 Task: Create a due date automation trigger when advanced on, 2 hours before a card is due add dates without a due date.
Action: Mouse moved to (976, 296)
Screenshot: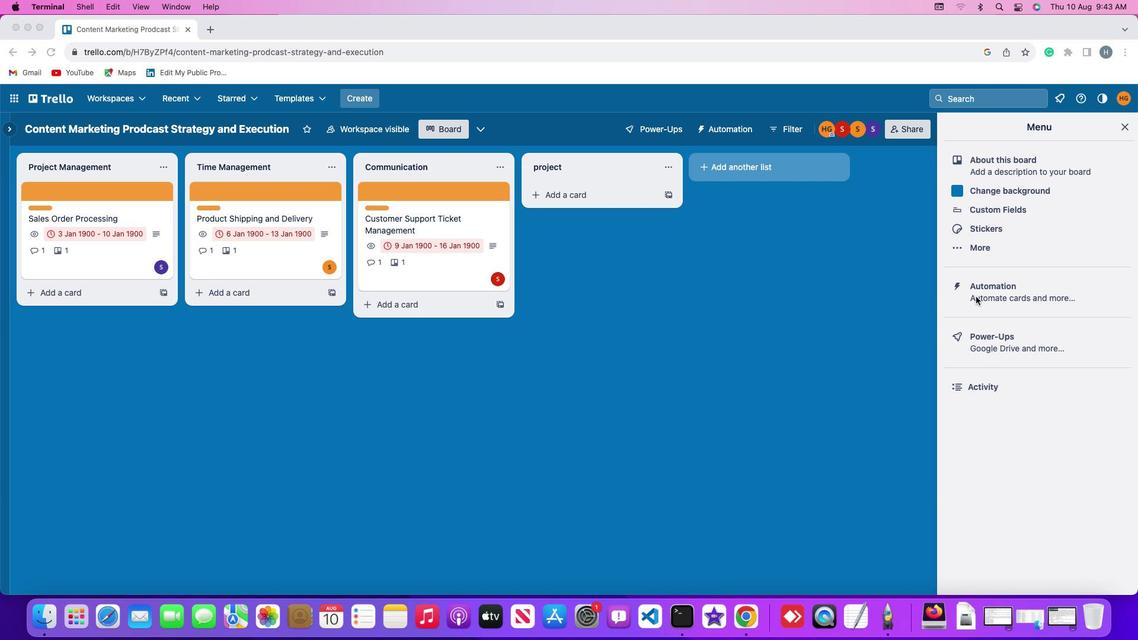
Action: Mouse pressed left at (976, 296)
Screenshot: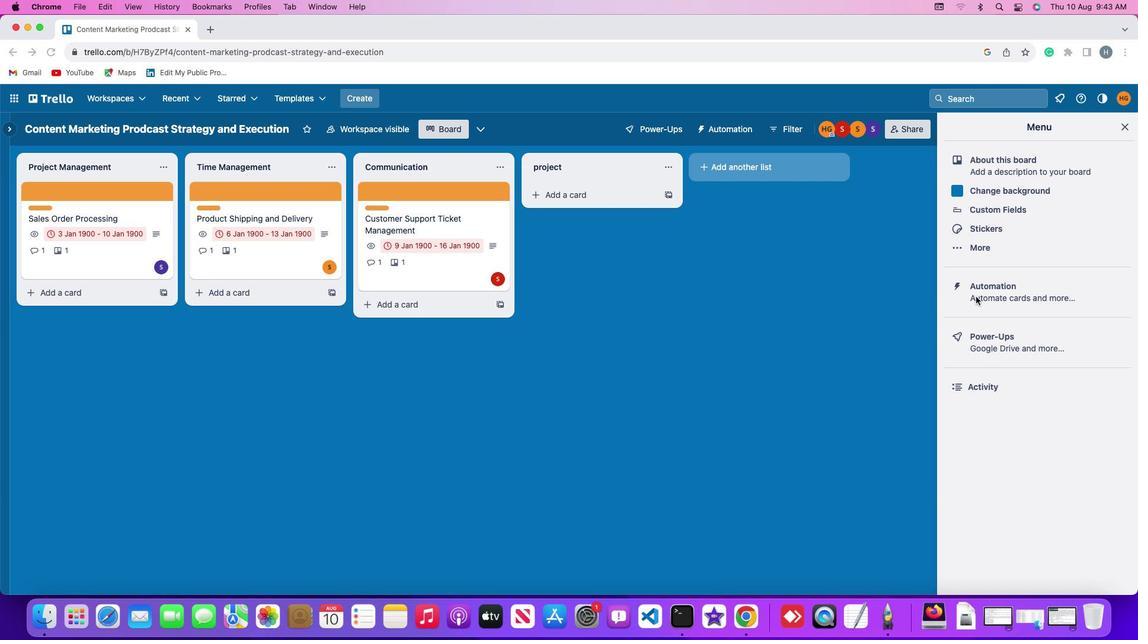 
Action: Mouse pressed left at (976, 296)
Screenshot: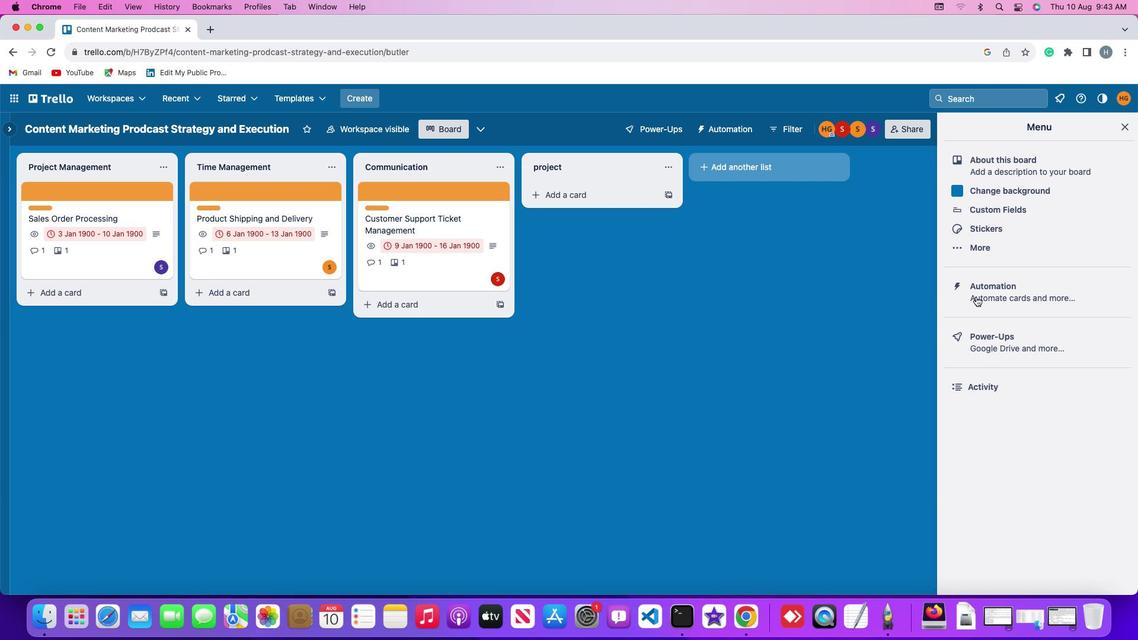 
Action: Mouse moved to (96, 276)
Screenshot: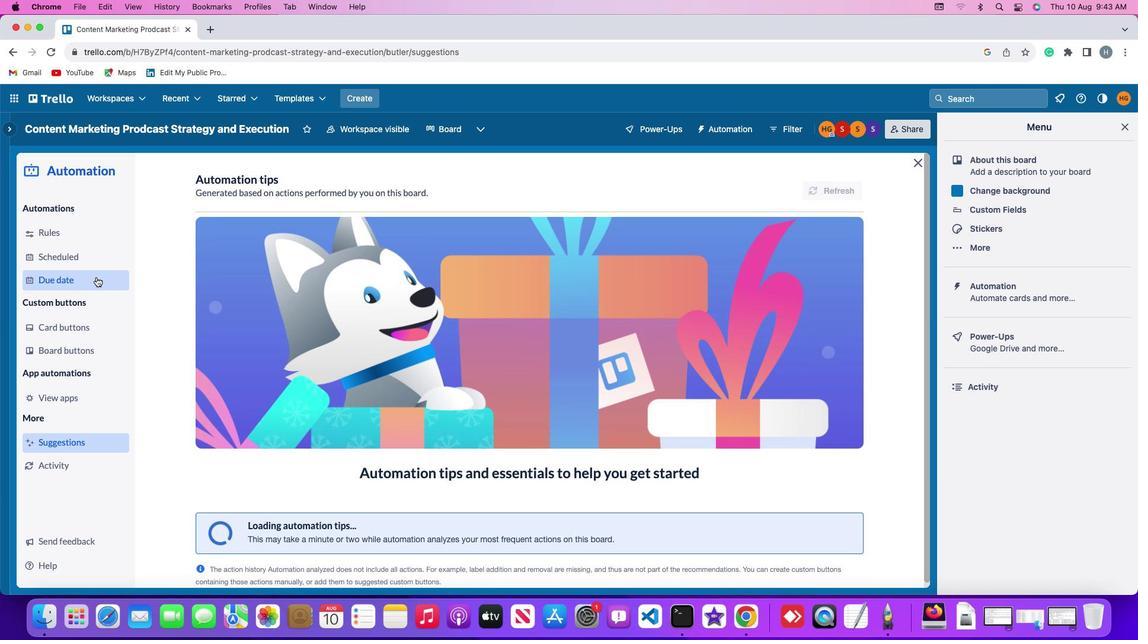 
Action: Mouse pressed left at (96, 276)
Screenshot: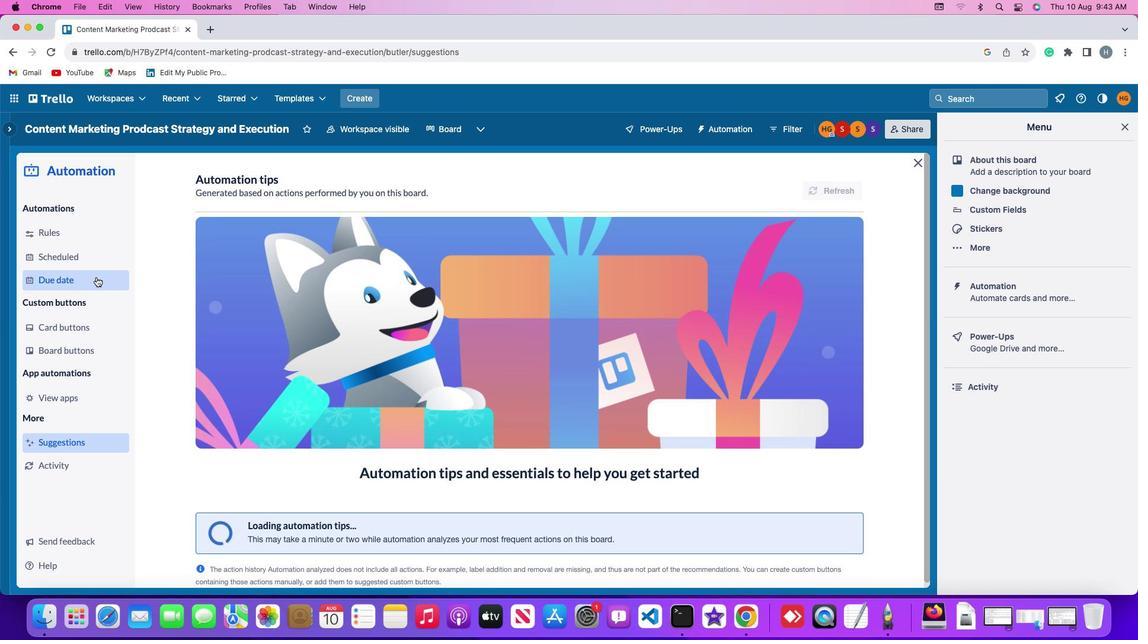 
Action: Mouse moved to (794, 180)
Screenshot: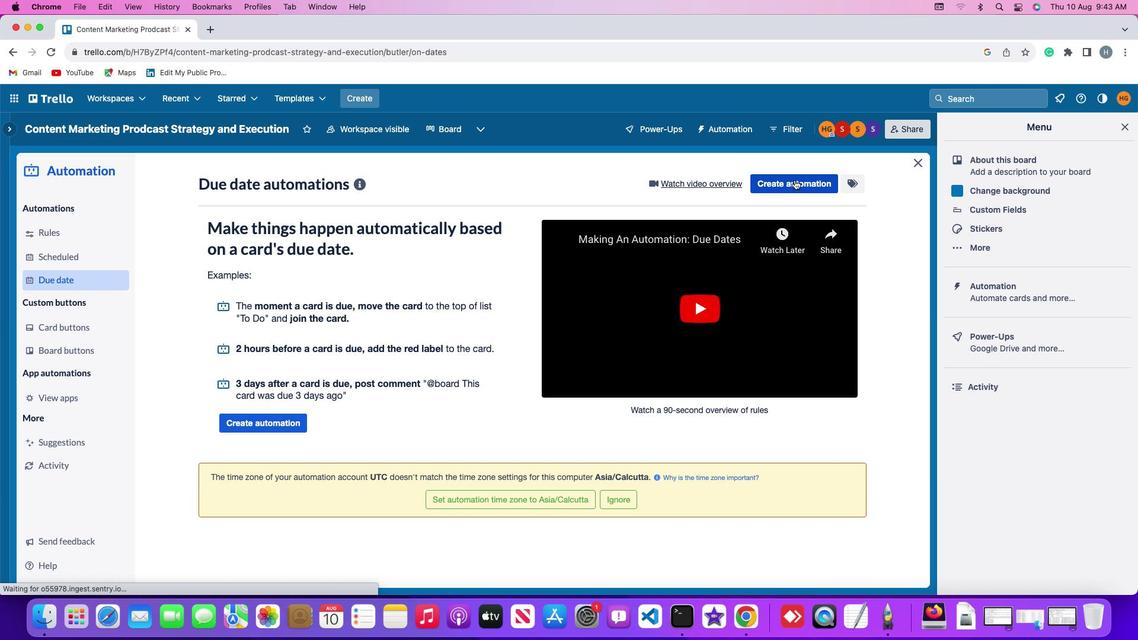 
Action: Mouse pressed left at (794, 180)
Screenshot: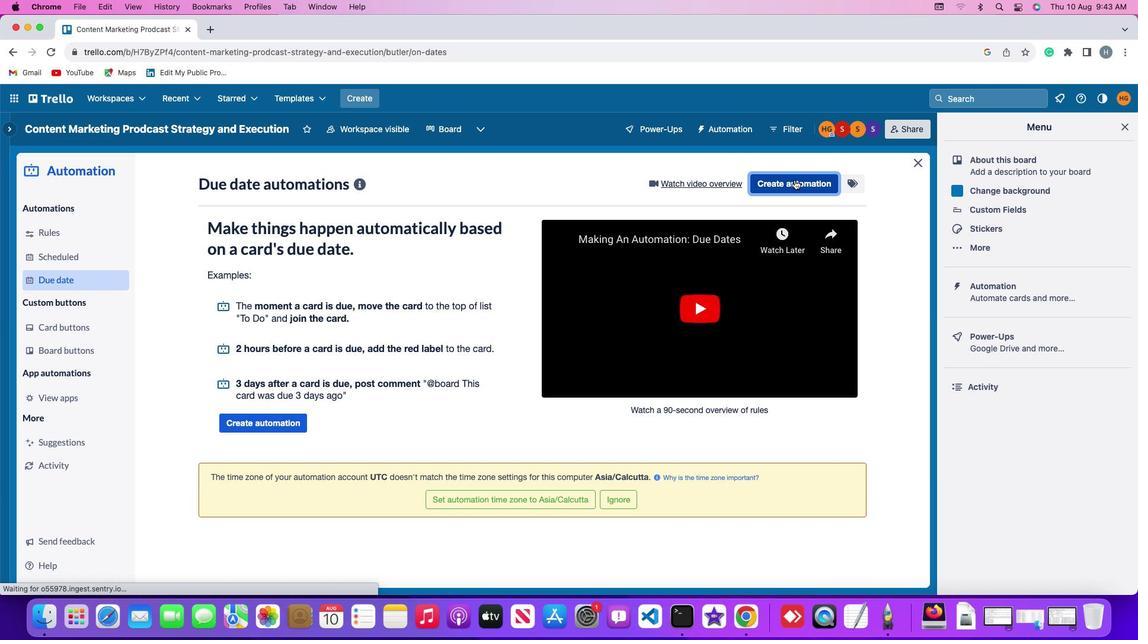 
Action: Mouse moved to (292, 301)
Screenshot: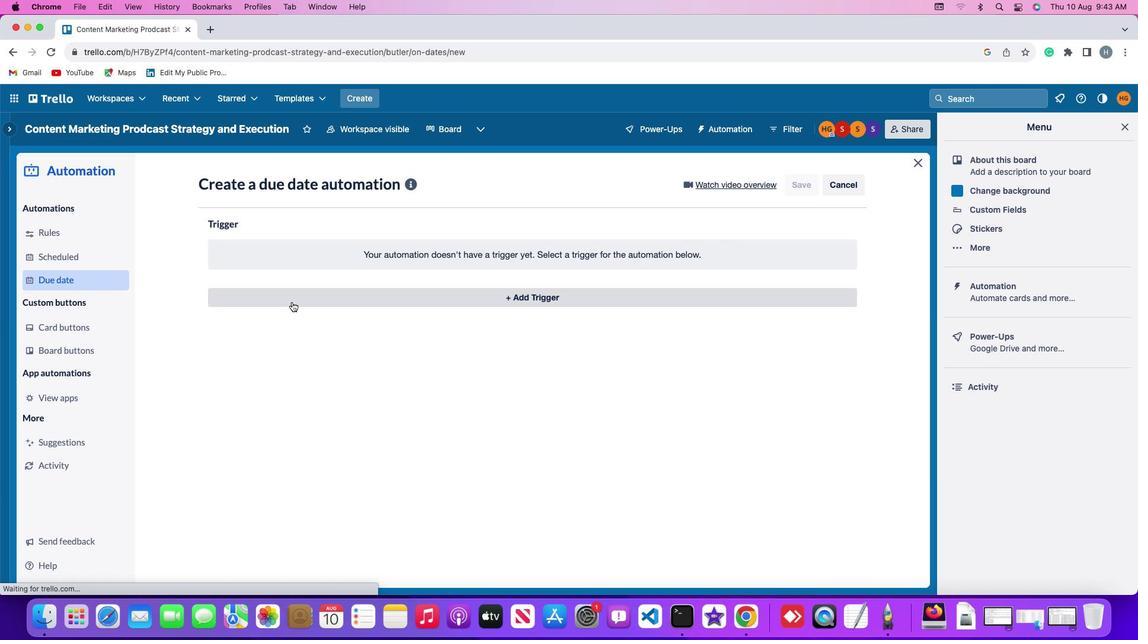 
Action: Mouse pressed left at (292, 301)
Screenshot: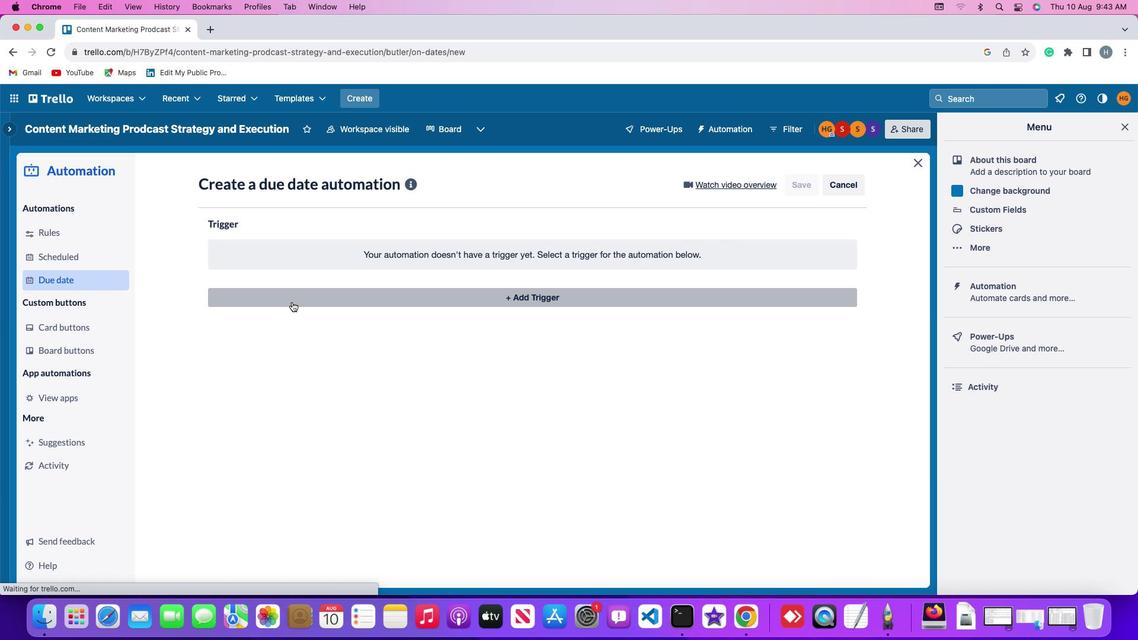 
Action: Mouse moved to (225, 481)
Screenshot: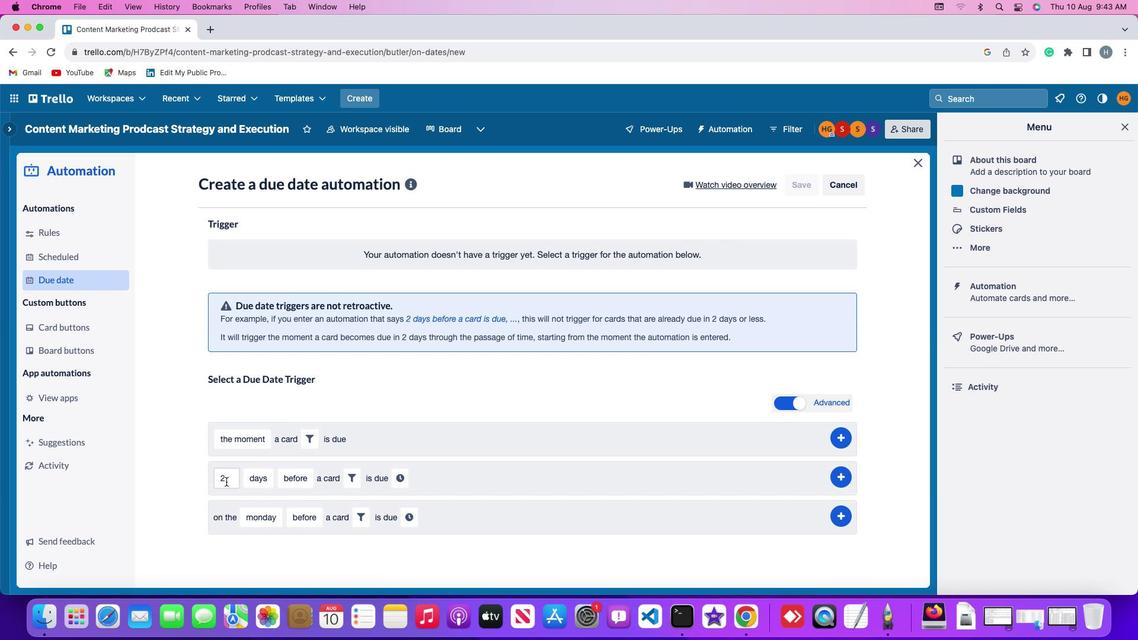 
Action: Mouse pressed left at (225, 481)
Screenshot: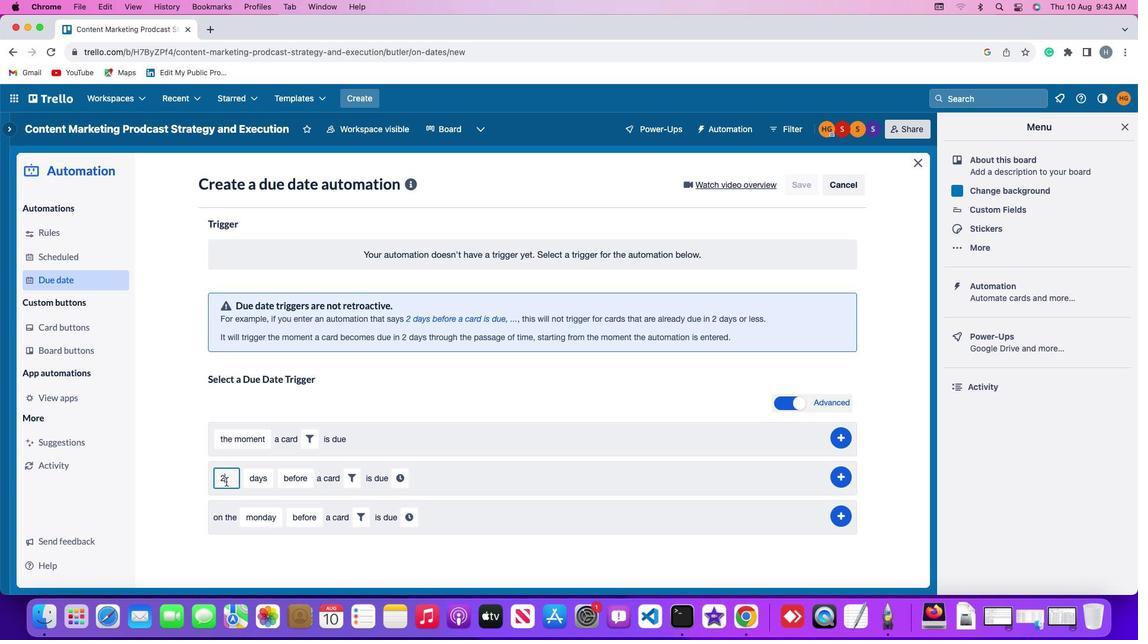 
Action: Mouse moved to (225, 481)
Screenshot: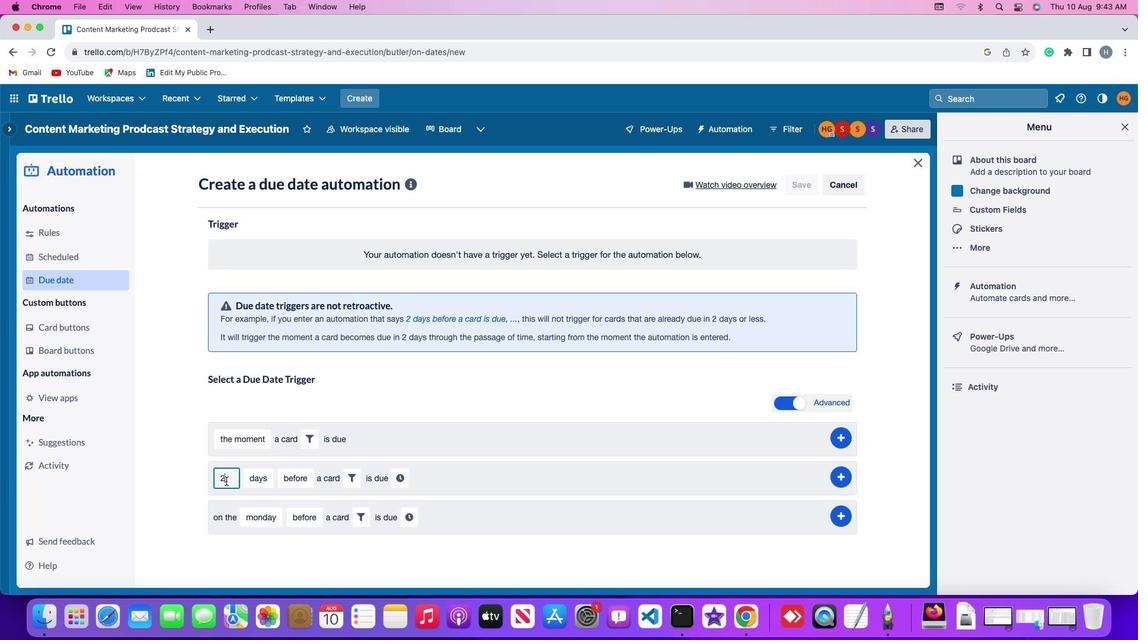 
Action: Key pressed Key.backspace'2'
Screenshot: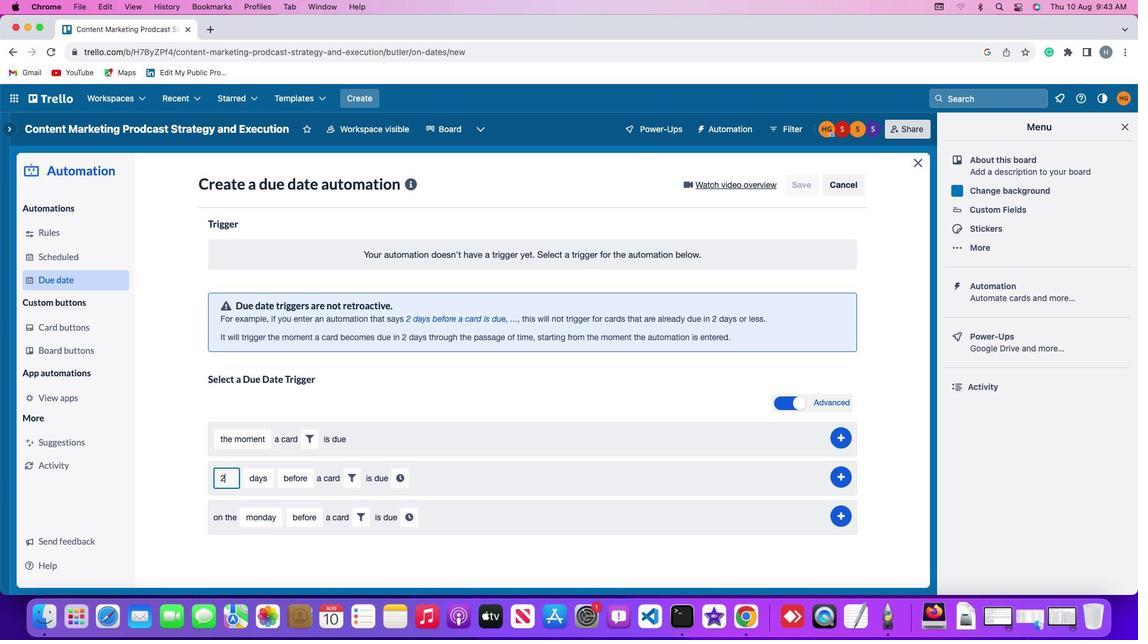 
Action: Mouse moved to (246, 482)
Screenshot: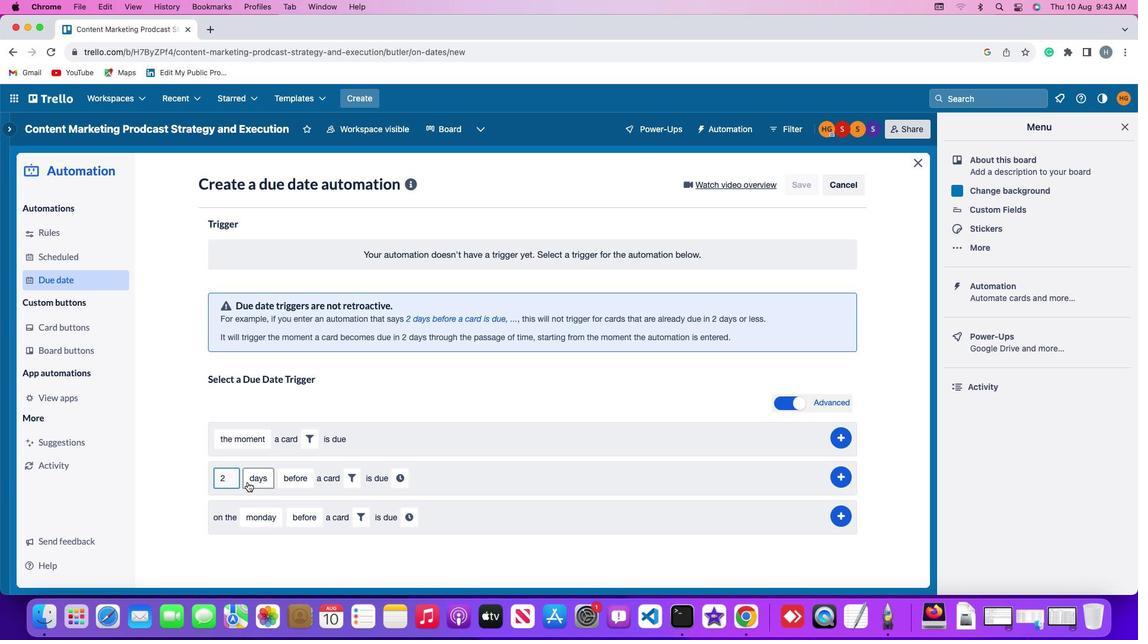 
Action: Mouse pressed left at (246, 482)
Screenshot: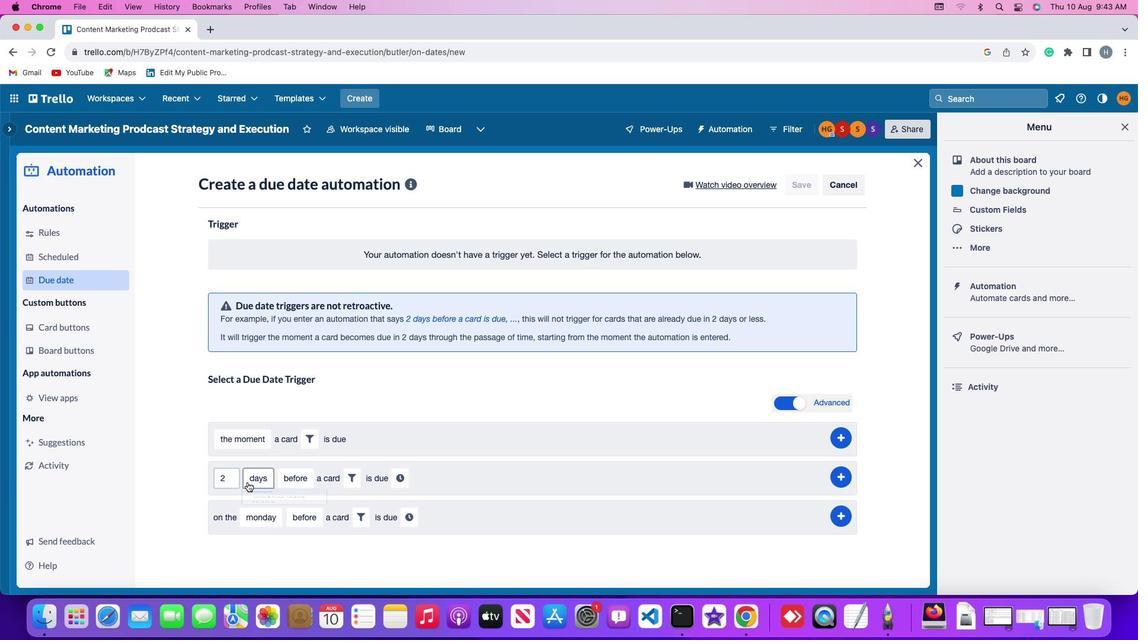 
Action: Mouse moved to (257, 550)
Screenshot: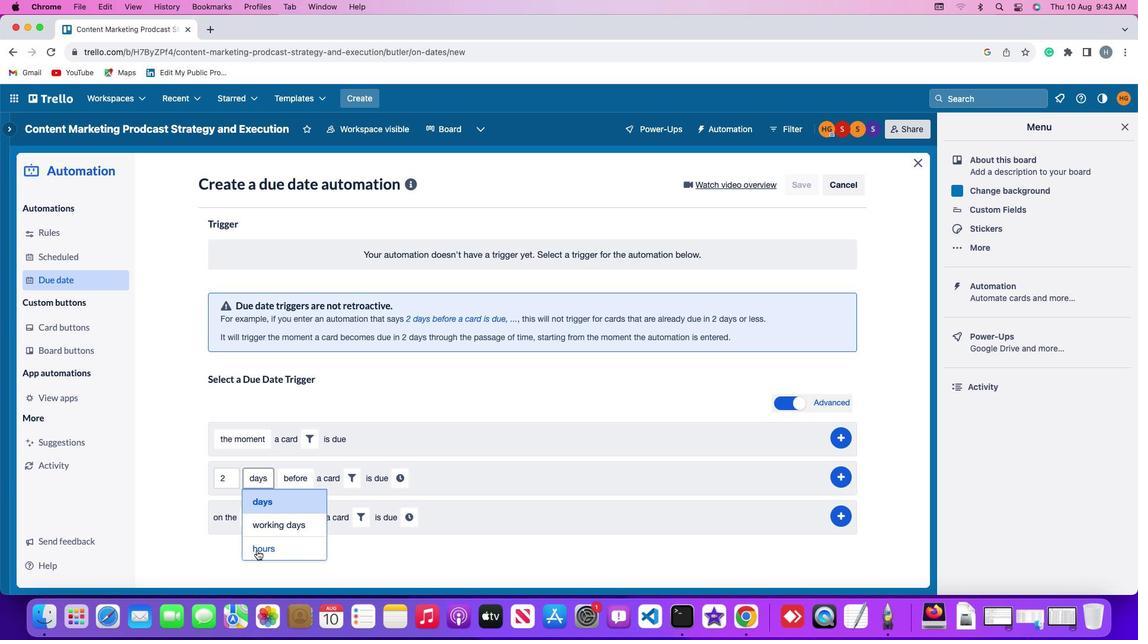 
Action: Mouse pressed left at (257, 550)
Screenshot: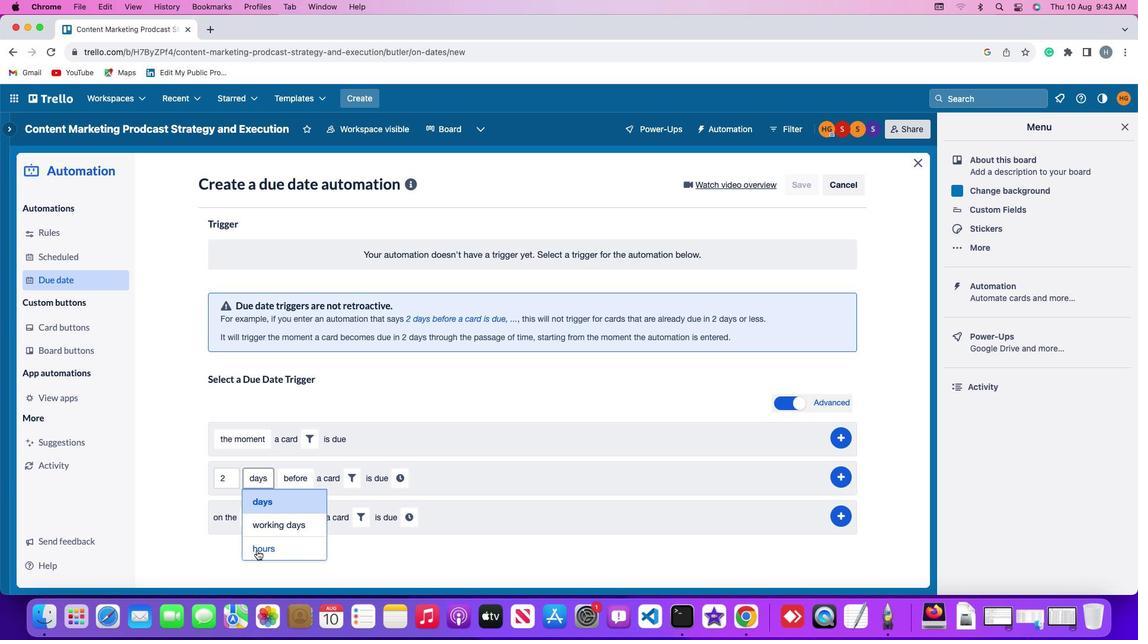 
Action: Mouse moved to (301, 476)
Screenshot: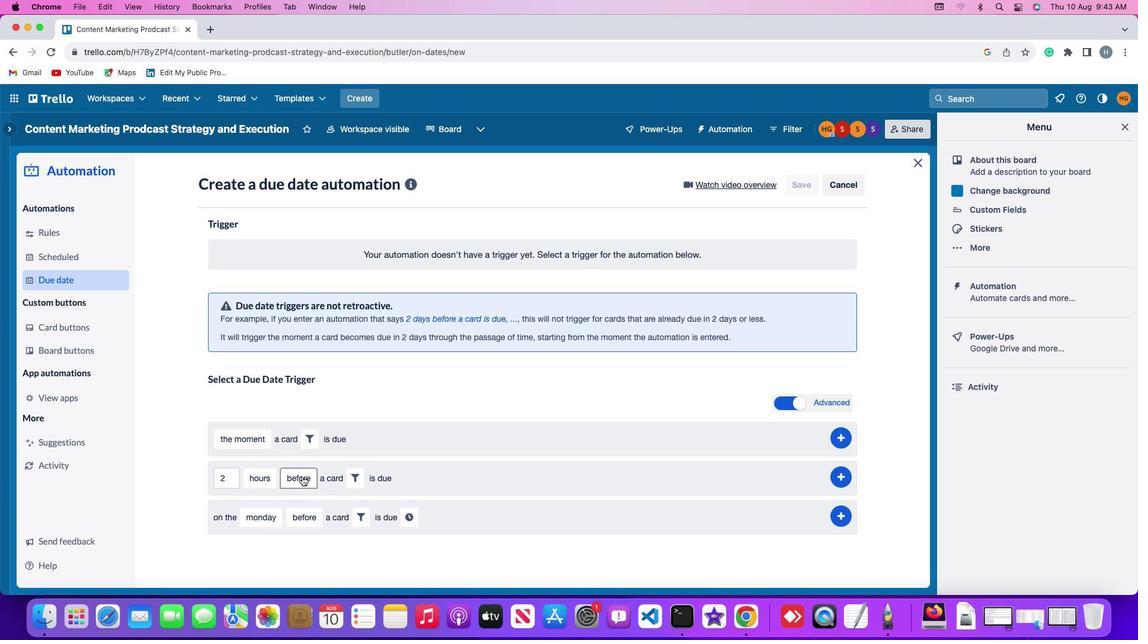 
Action: Mouse pressed left at (301, 476)
Screenshot: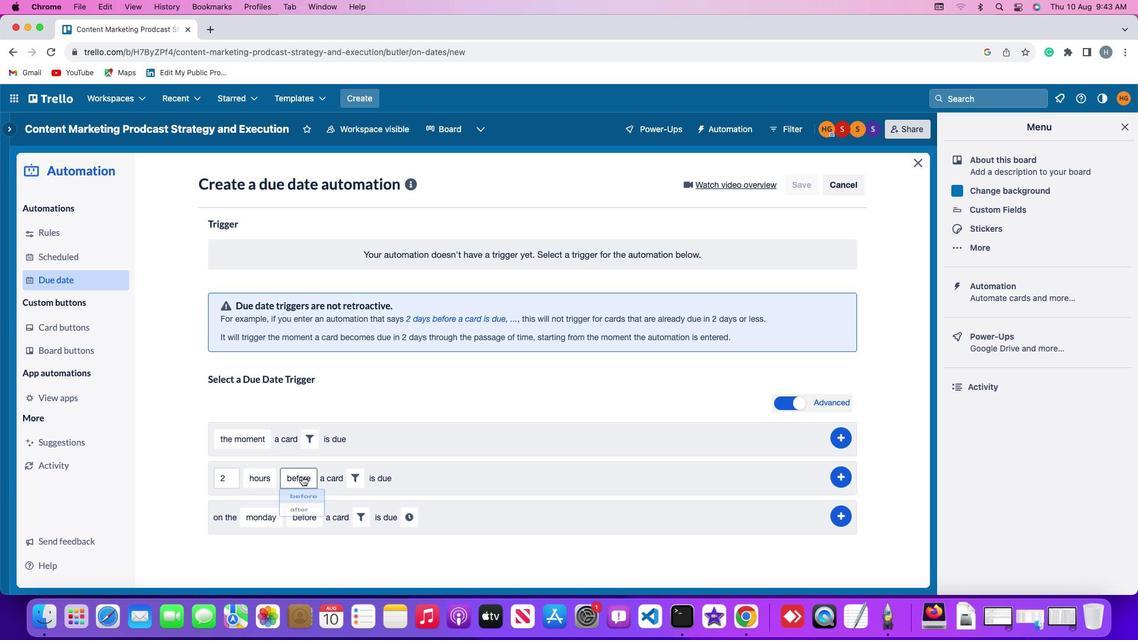 
Action: Mouse moved to (302, 500)
Screenshot: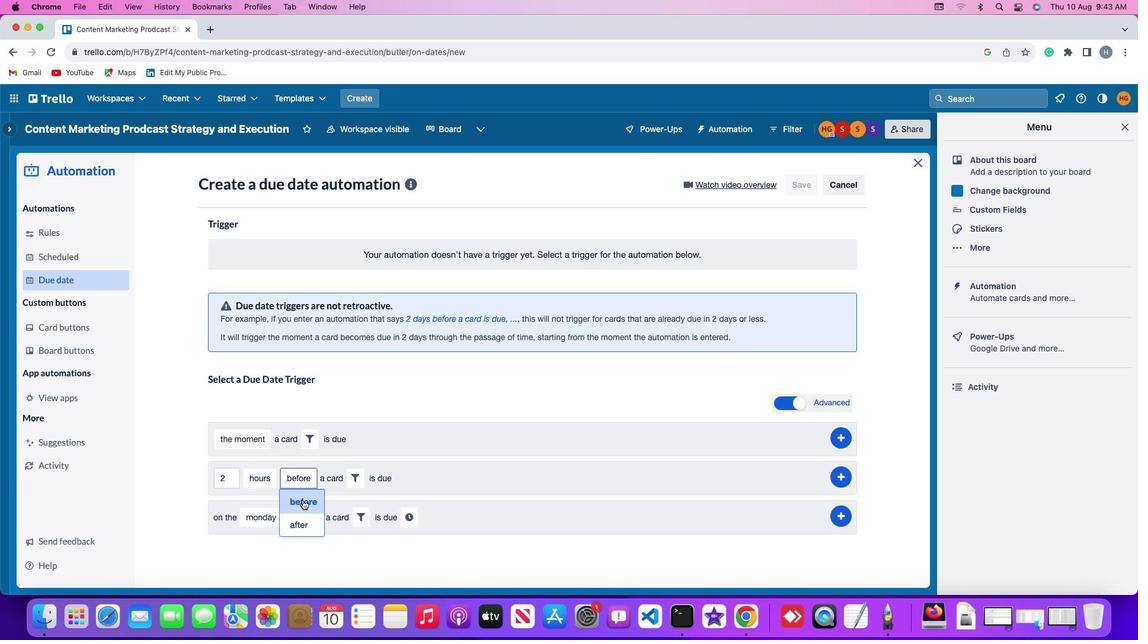 
Action: Mouse pressed left at (302, 500)
Screenshot: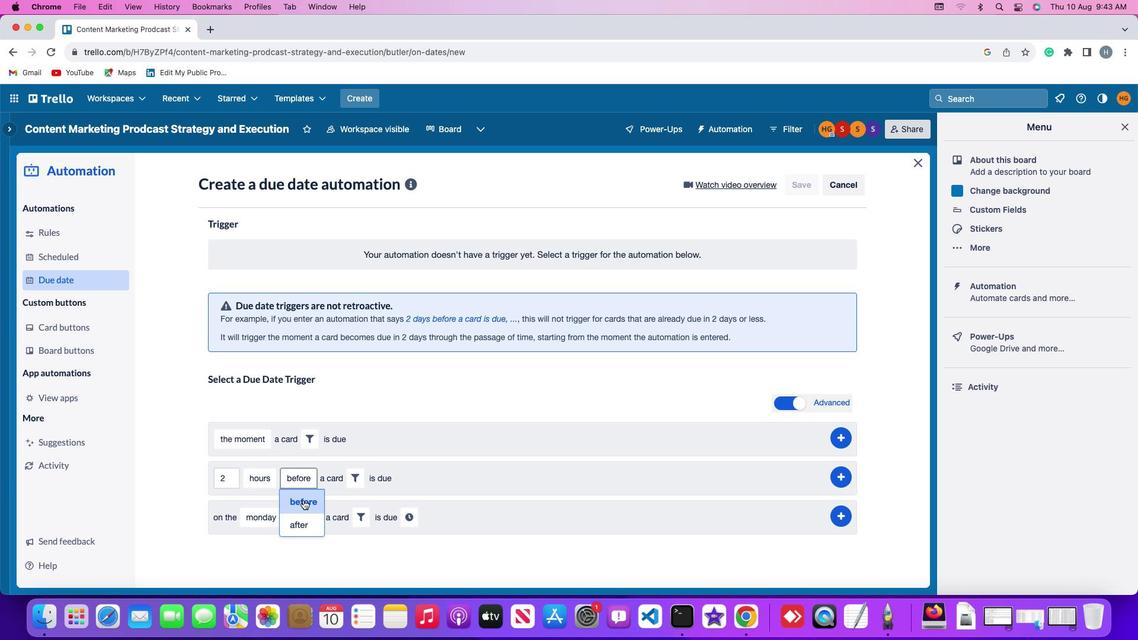 
Action: Mouse moved to (355, 480)
Screenshot: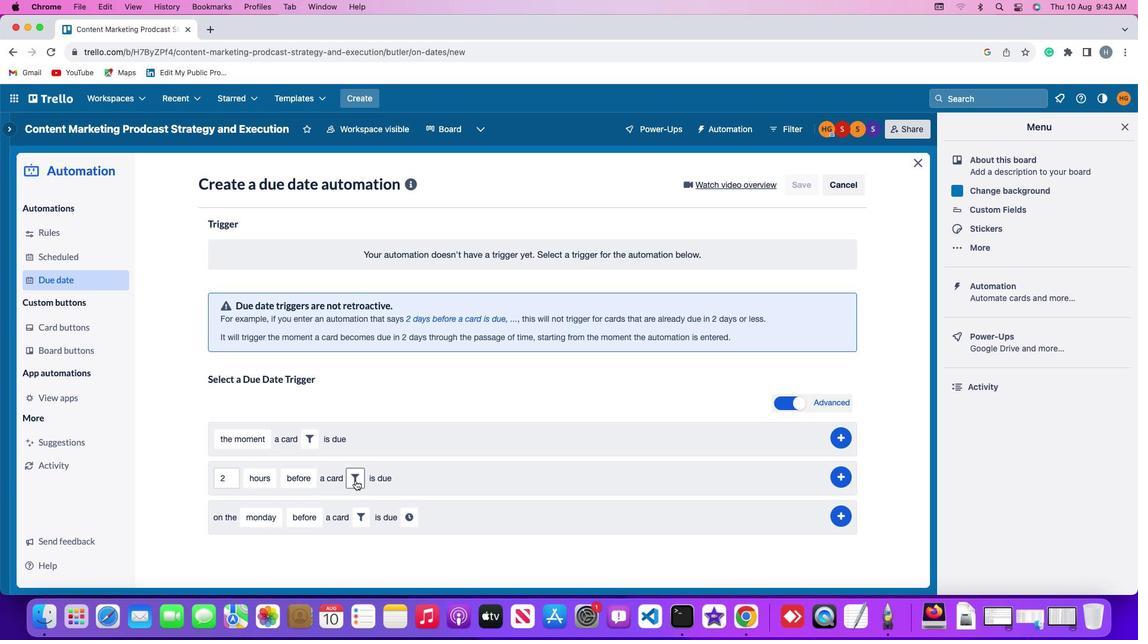 
Action: Mouse pressed left at (355, 480)
Screenshot: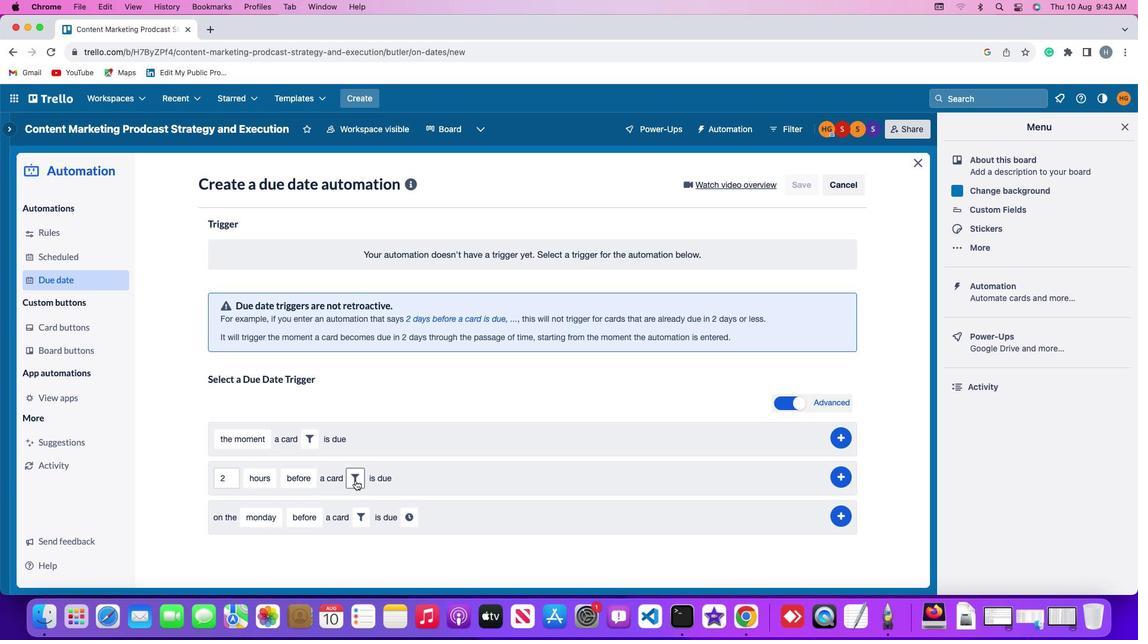 
Action: Mouse moved to (422, 520)
Screenshot: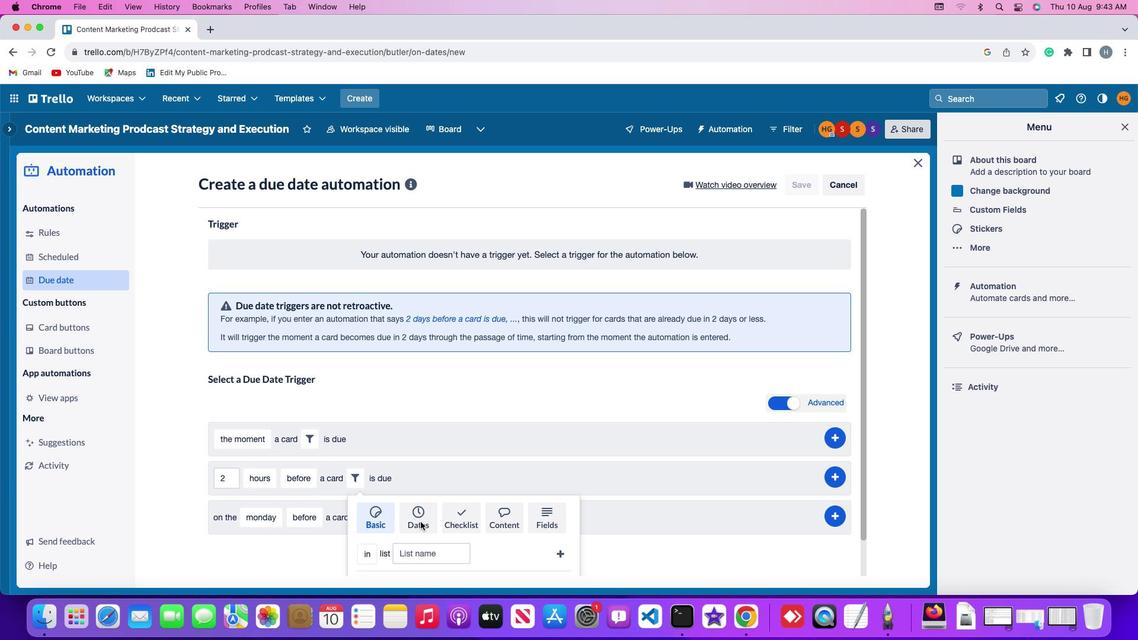 
Action: Mouse pressed left at (422, 520)
Screenshot: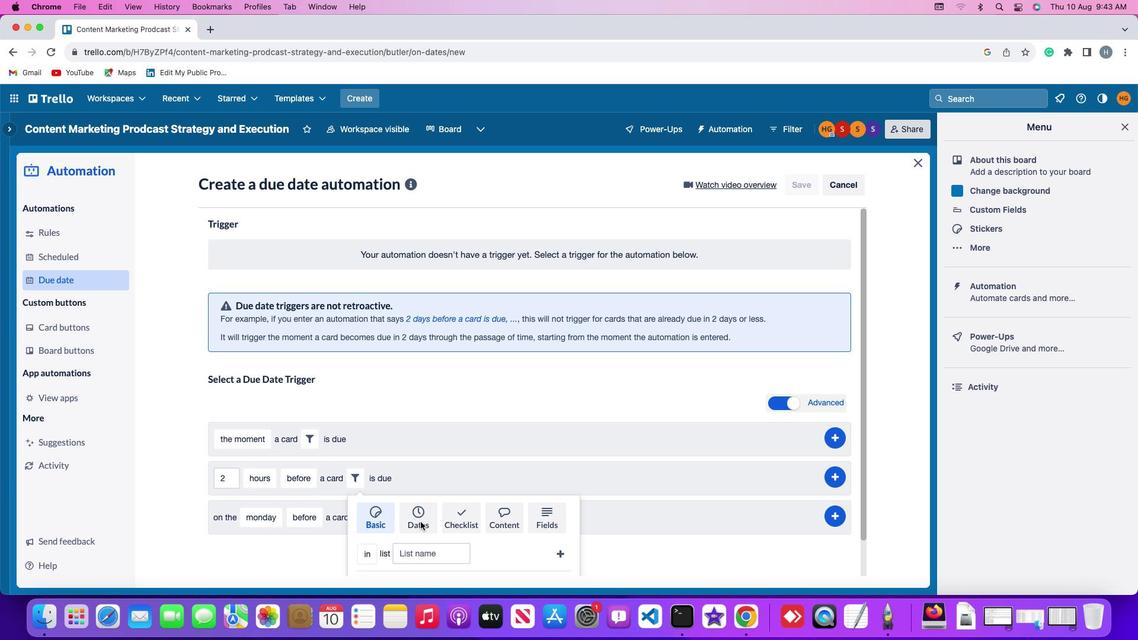 
Action: Mouse moved to (375, 553)
Screenshot: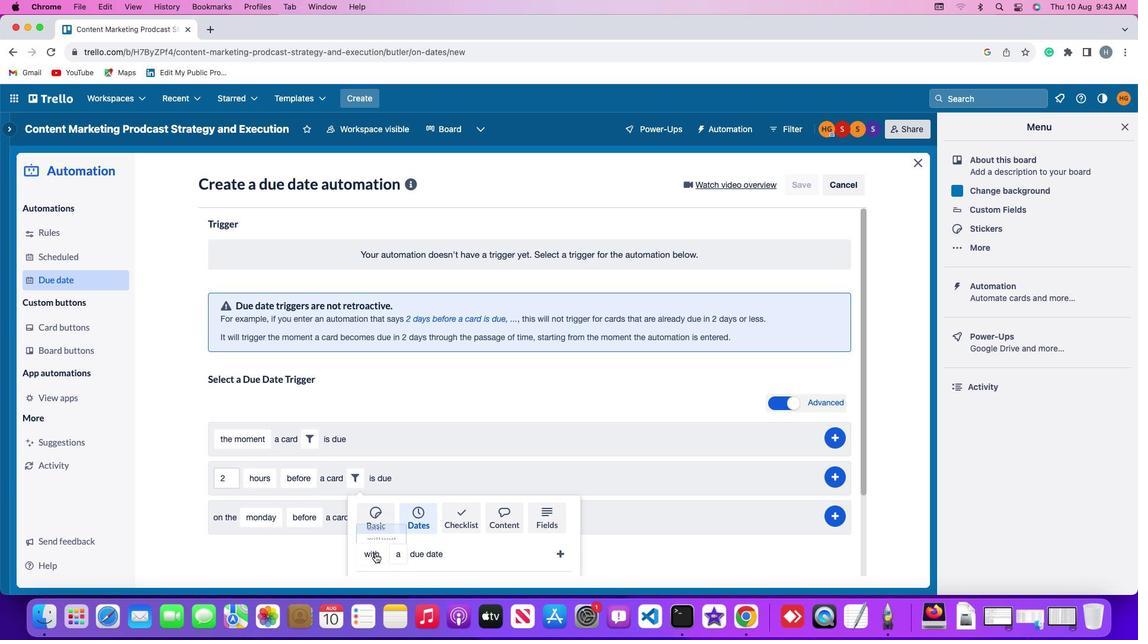 
Action: Mouse pressed left at (375, 553)
Screenshot: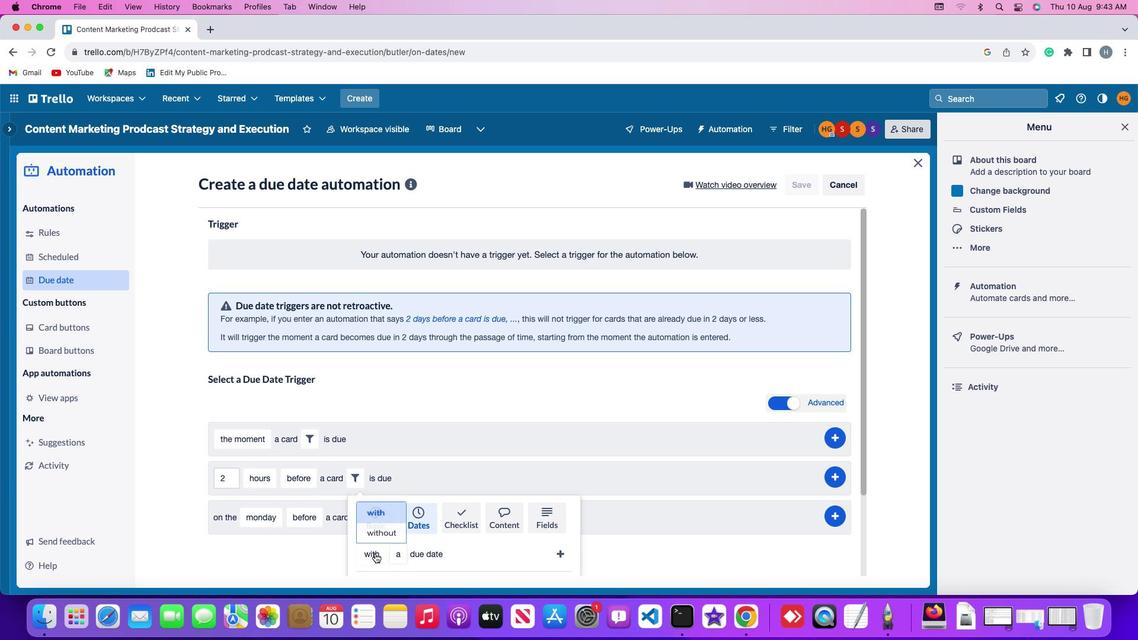 
Action: Mouse moved to (377, 533)
Screenshot: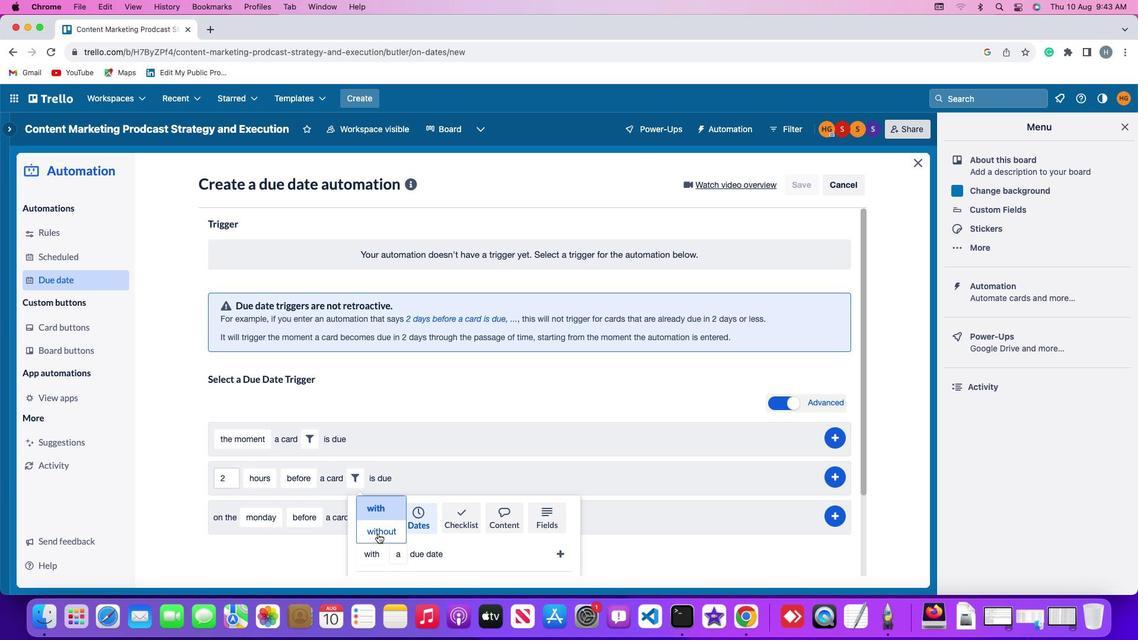
Action: Mouse pressed left at (377, 533)
Screenshot: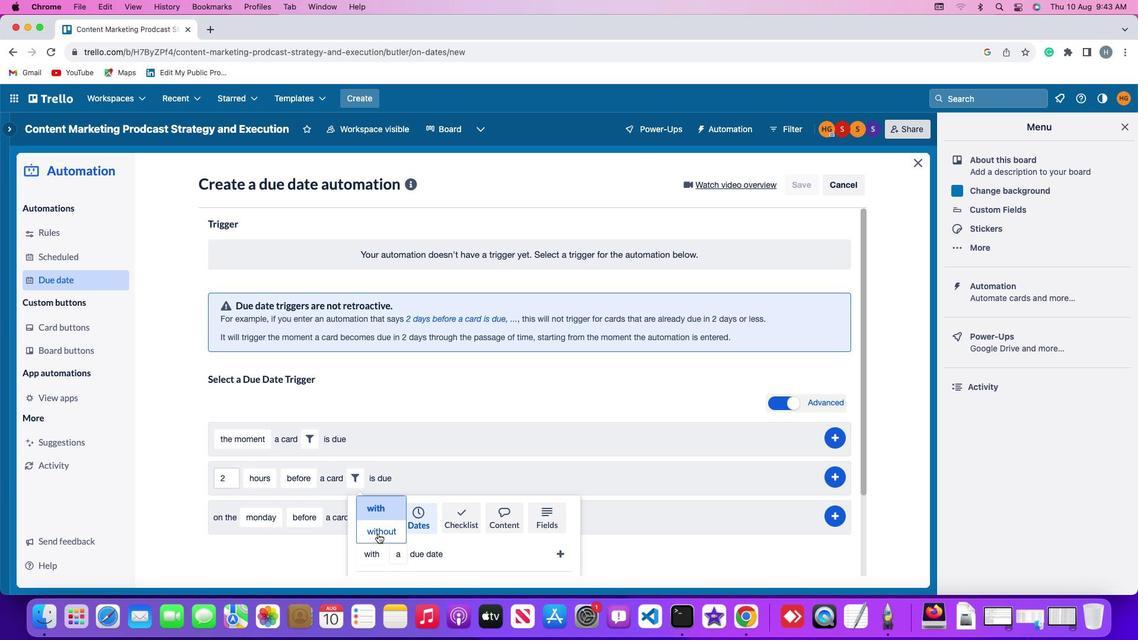 
Action: Mouse moved to (406, 559)
Screenshot: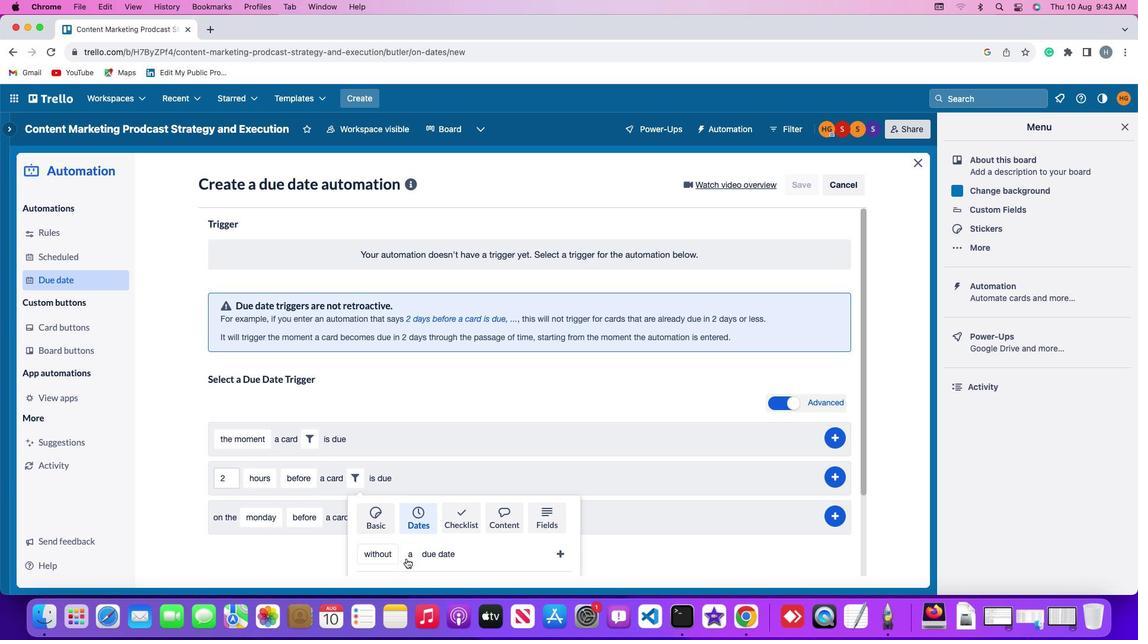 
Action: Mouse pressed left at (406, 559)
Screenshot: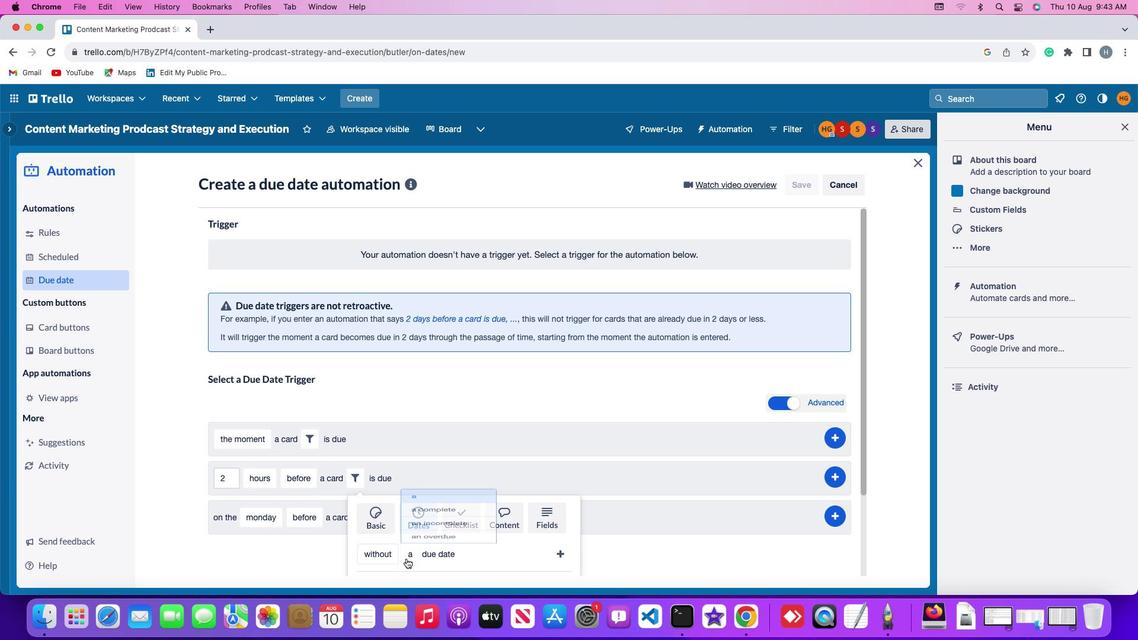 
Action: Mouse moved to (440, 468)
Screenshot: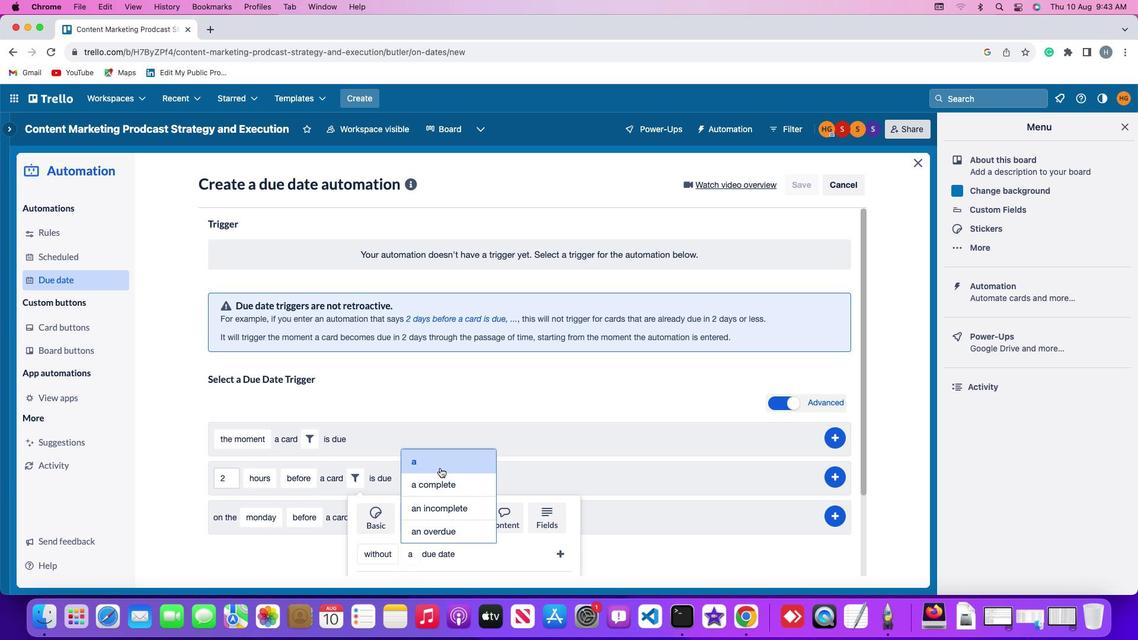 
Action: Mouse pressed left at (440, 468)
Screenshot: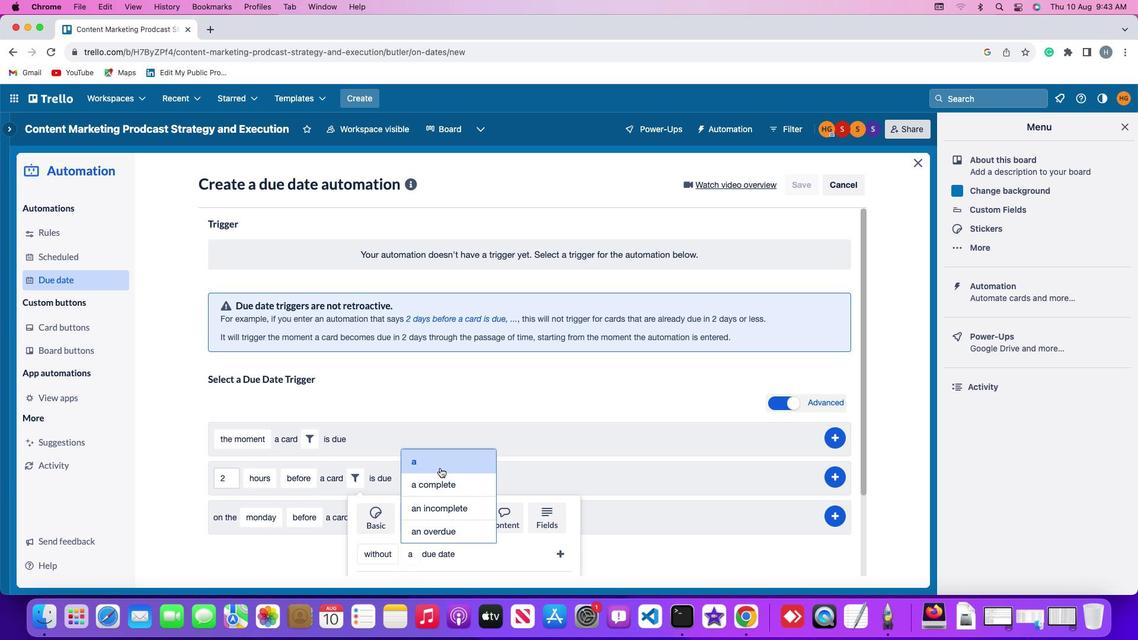 
Action: Mouse moved to (559, 550)
Screenshot: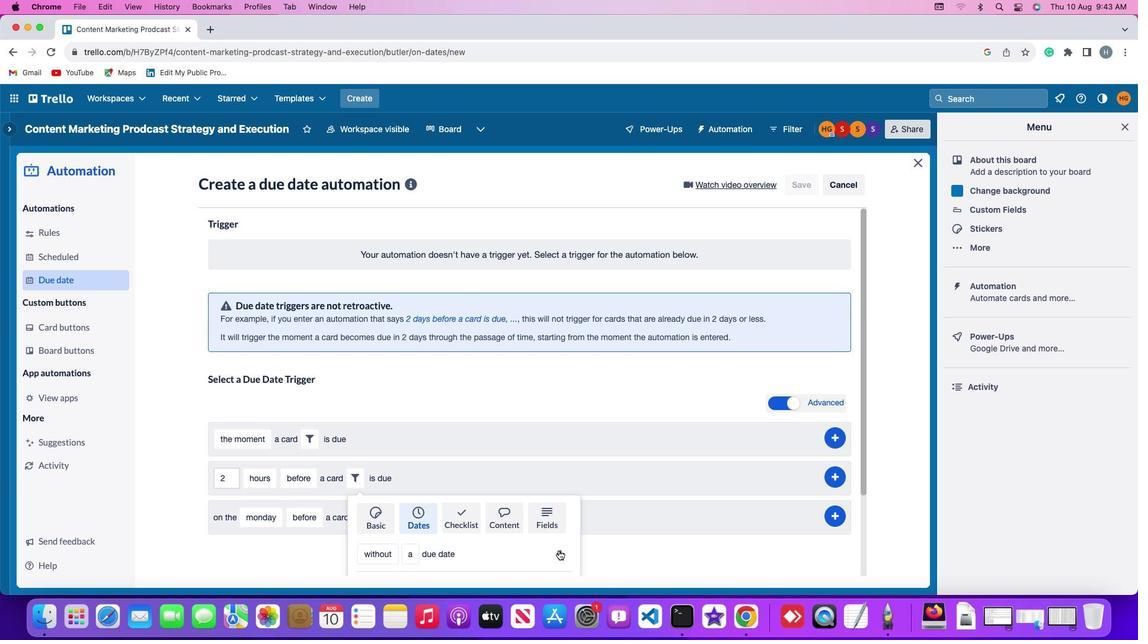 
Action: Mouse pressed left at (559, 550)
Screenshot: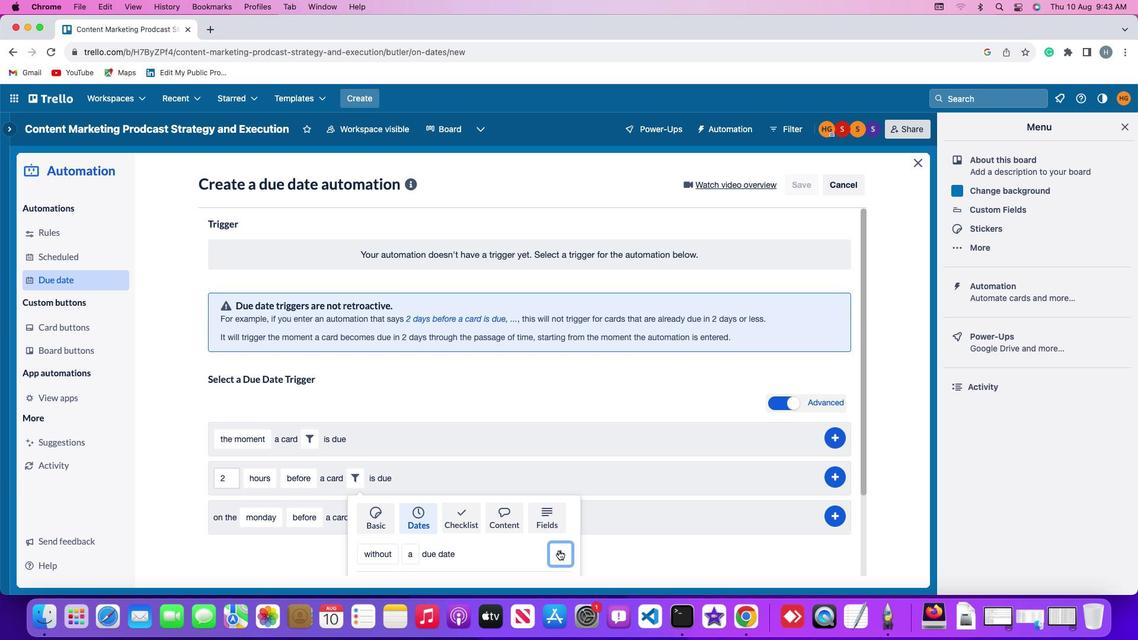 
Action: Mouse moved to (843, 472)
Screenshot: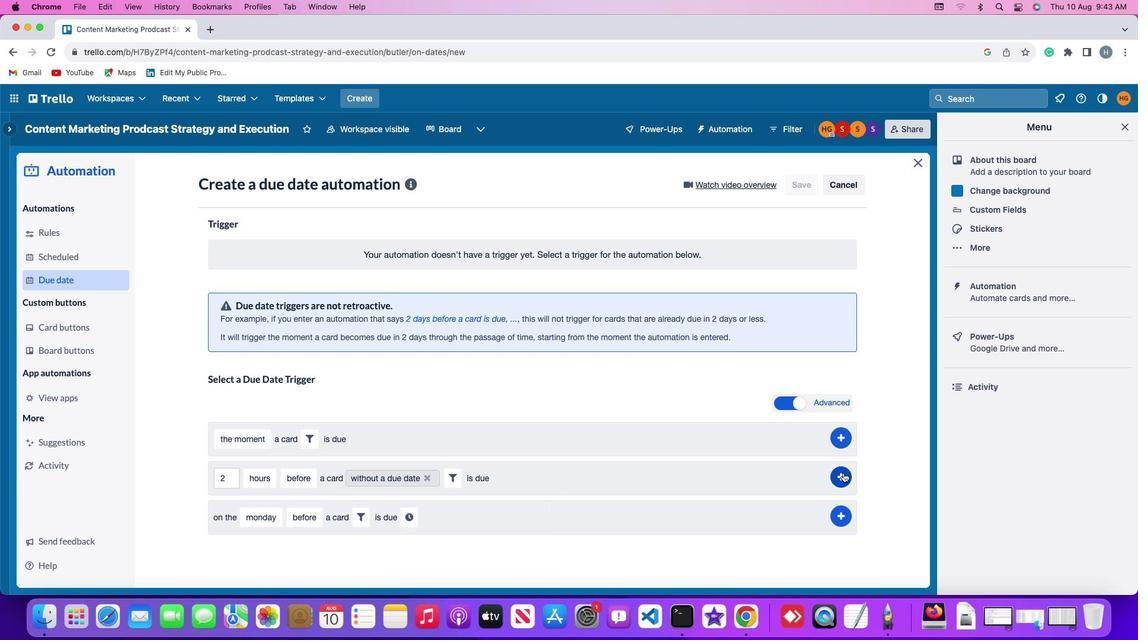
Action: Mouse pressed left at (843, 472)
Screenshot: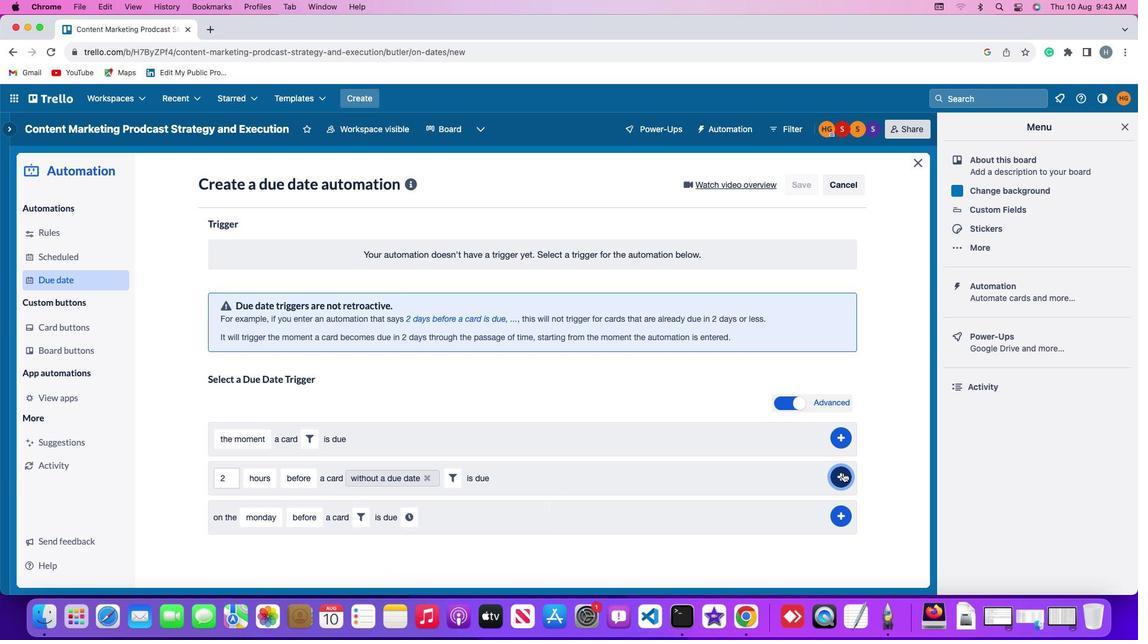 
Action: Mouse moved to (902, 373)
Screenshot: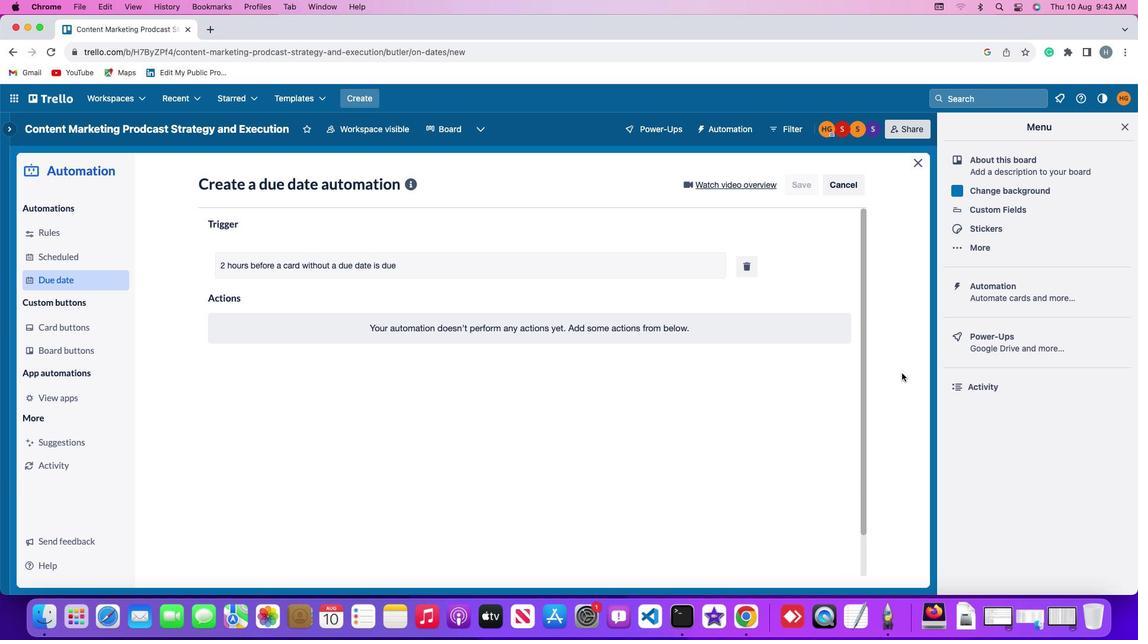 
